Task: Attach an image of finance report.
Action: Mouse moved to (592, 69)
Screenshot: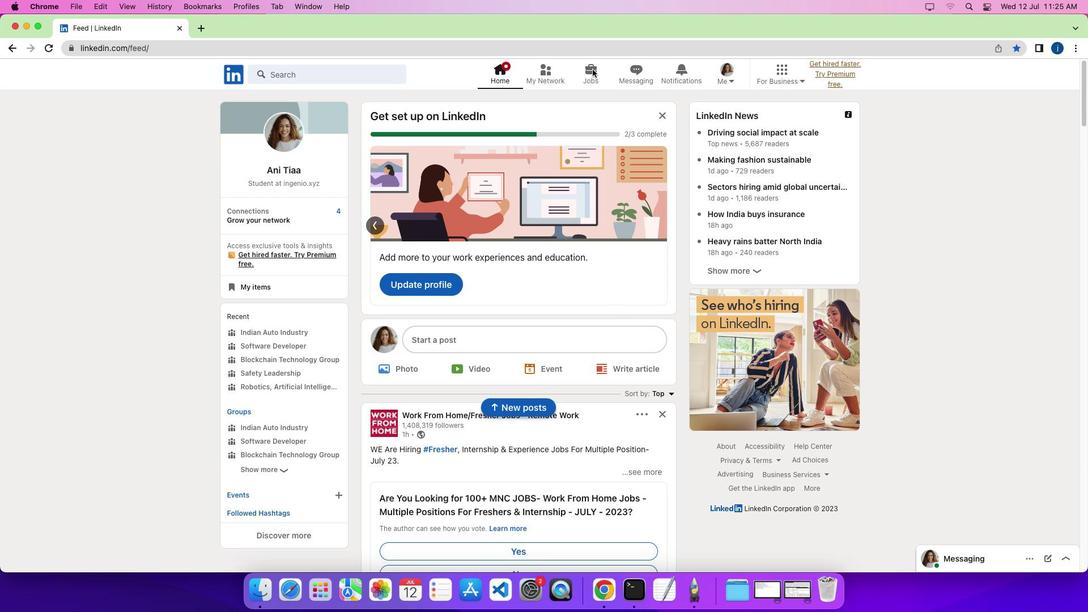
Action: Mouse pressed left at (592, 69)
Screenshot: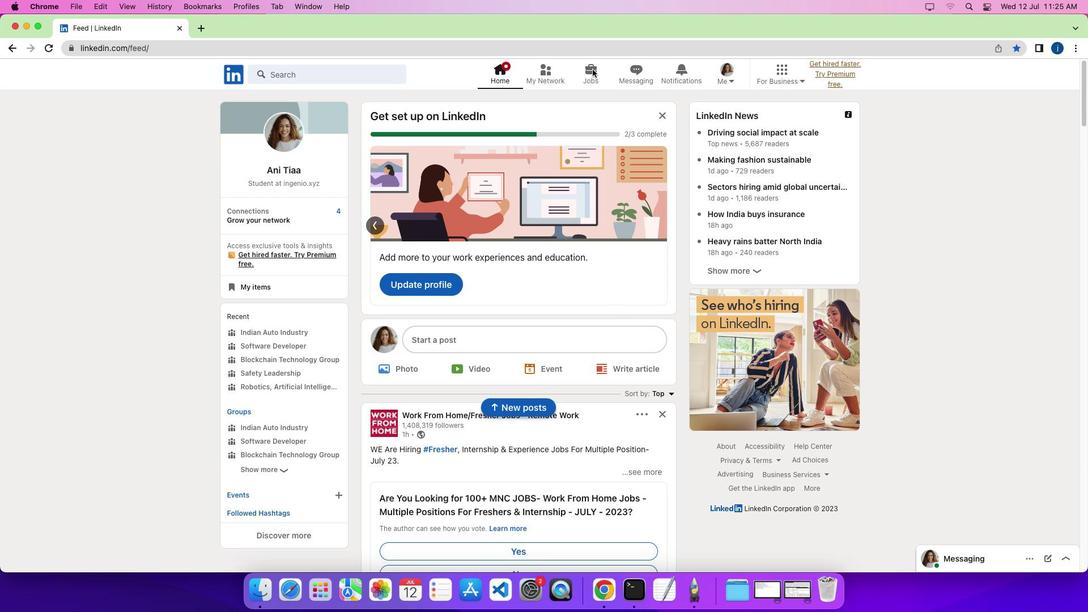 
Action: Mouse pressed left at (592, 69)
Screenshot: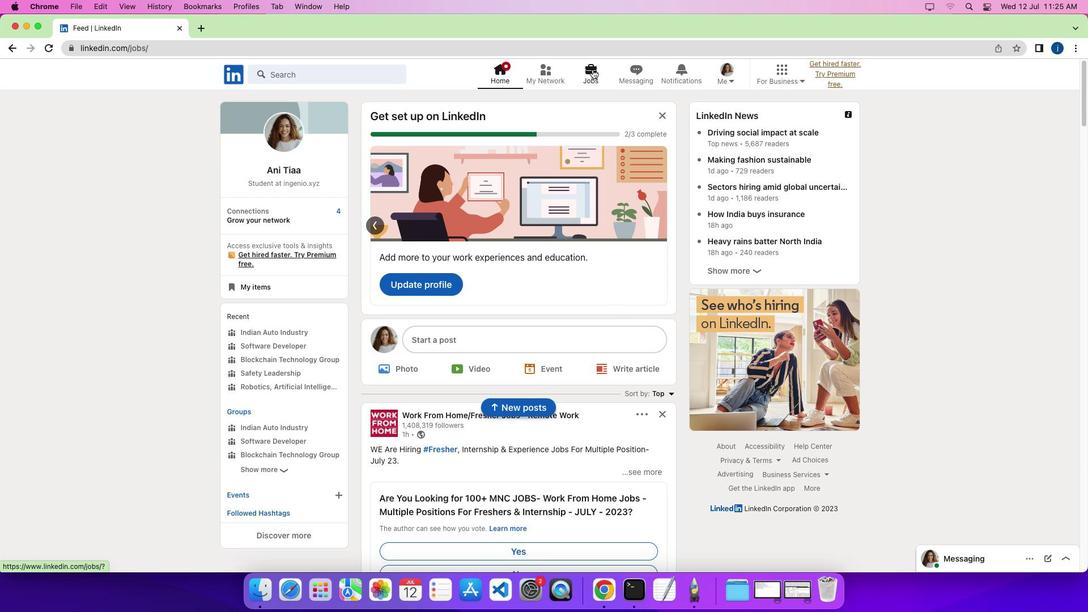 
Action: Mouse moved to (256, 312)
Screenshot: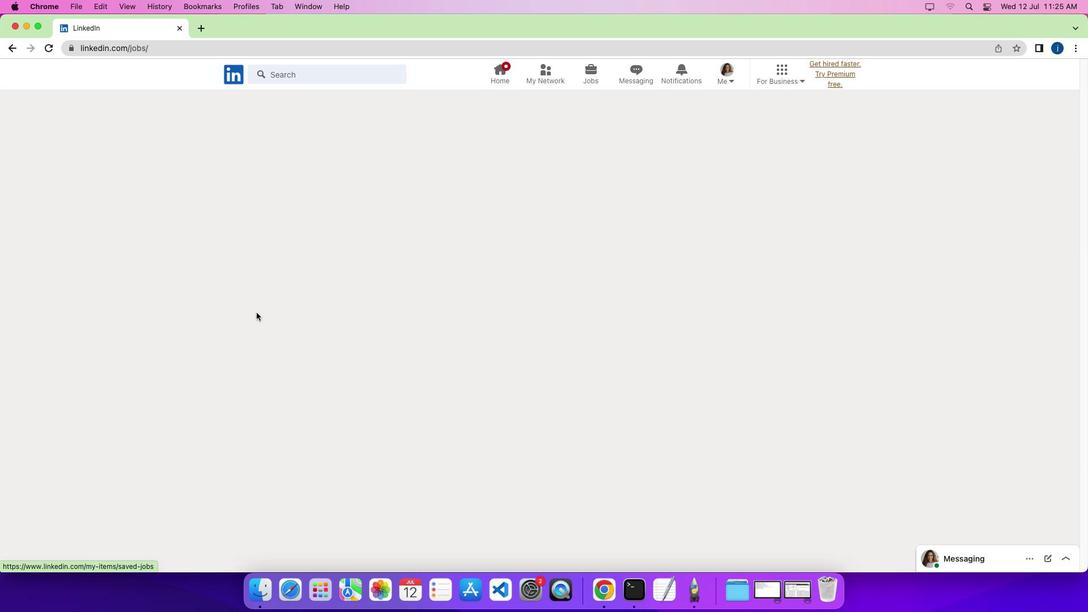 
Action: Mouse pressed left at (256, 312)
Screenshot: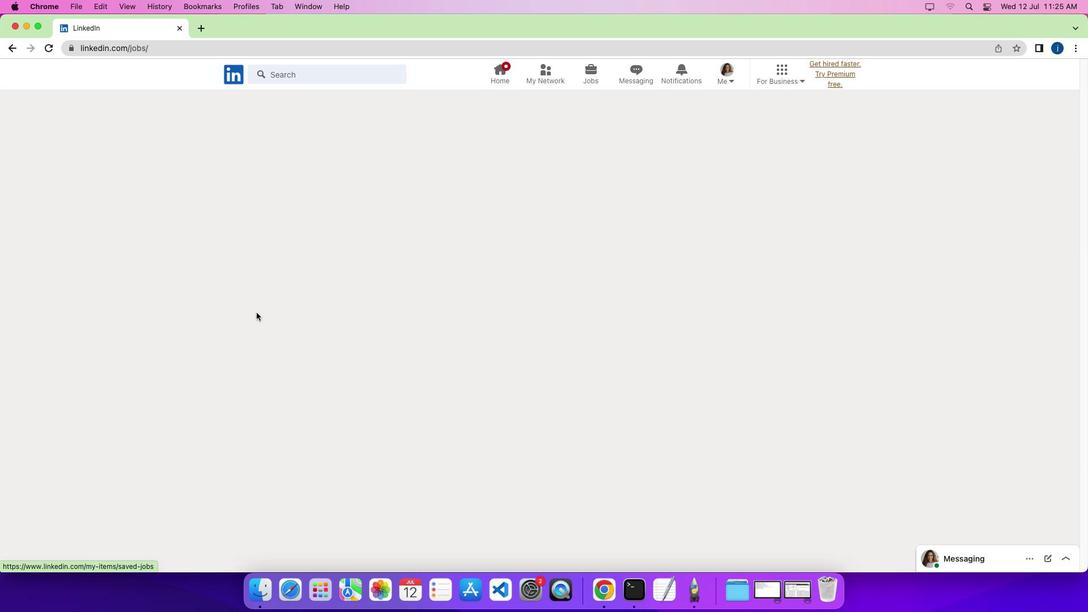 
Action: Mouse moved to (644, 175)
Screenshot: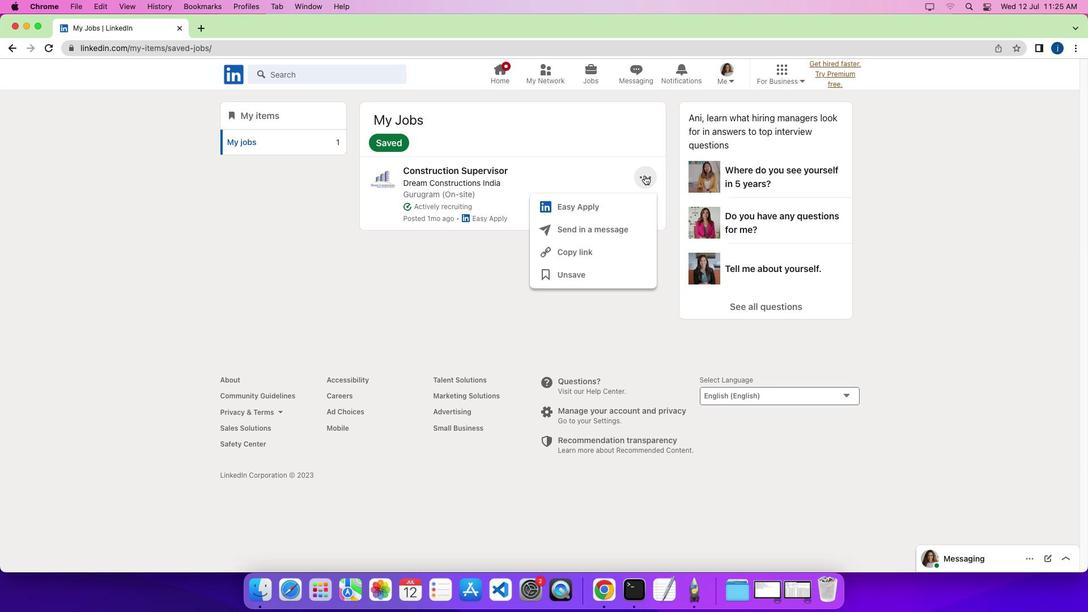 
Action: Mouse pressed left at (644, 175)
Screenshot: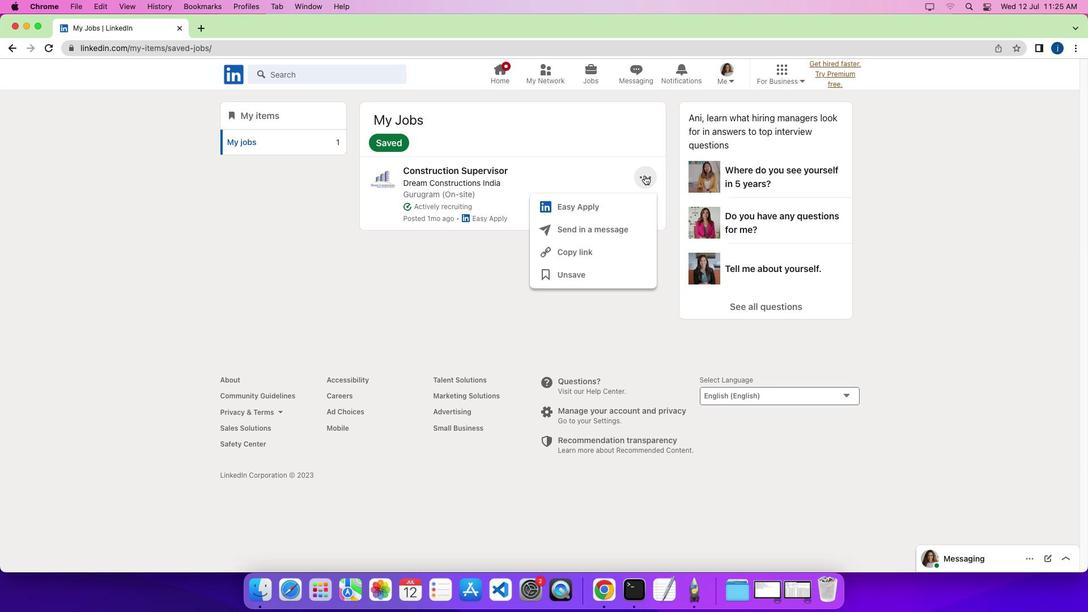 
Action: Mouse moved to (604, 230)
Screenshot: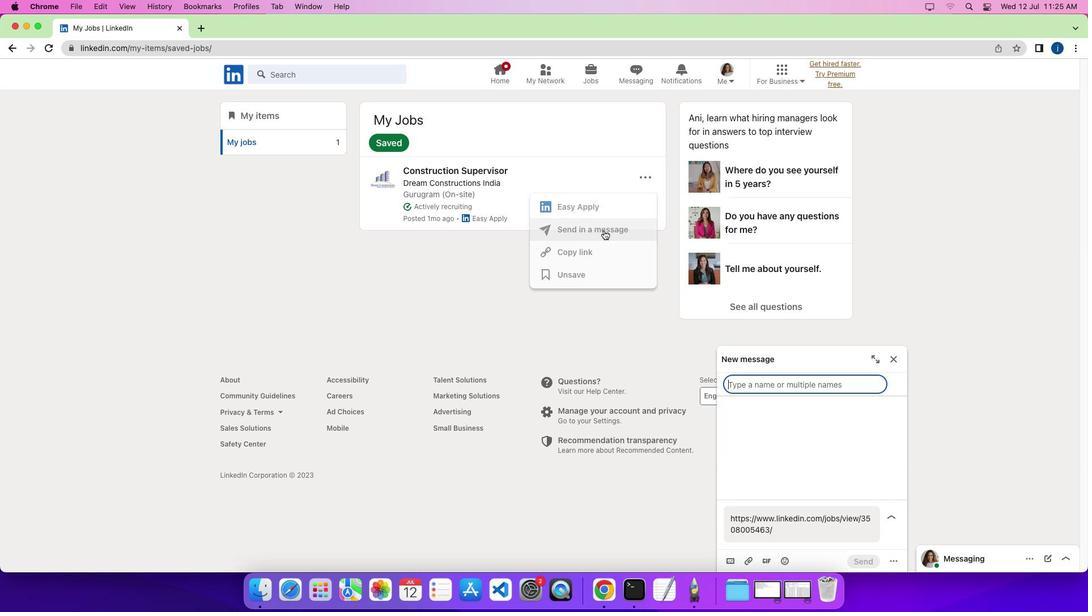 
Action: Mouse pressed left at (604, 230)
Screenshot: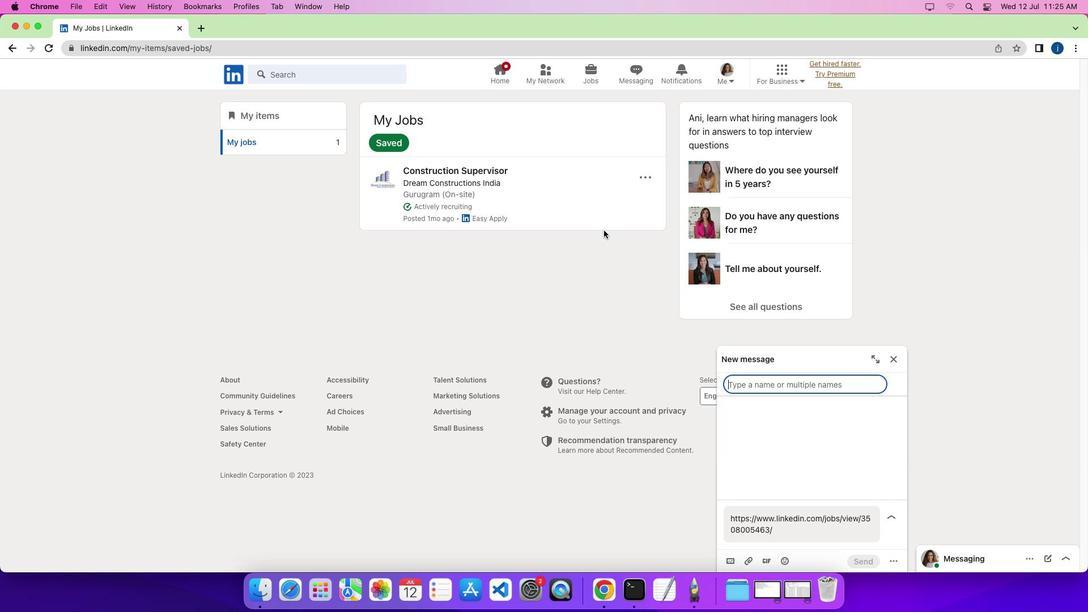 
Action: Mouse moved to (732, 561)
Screenshot: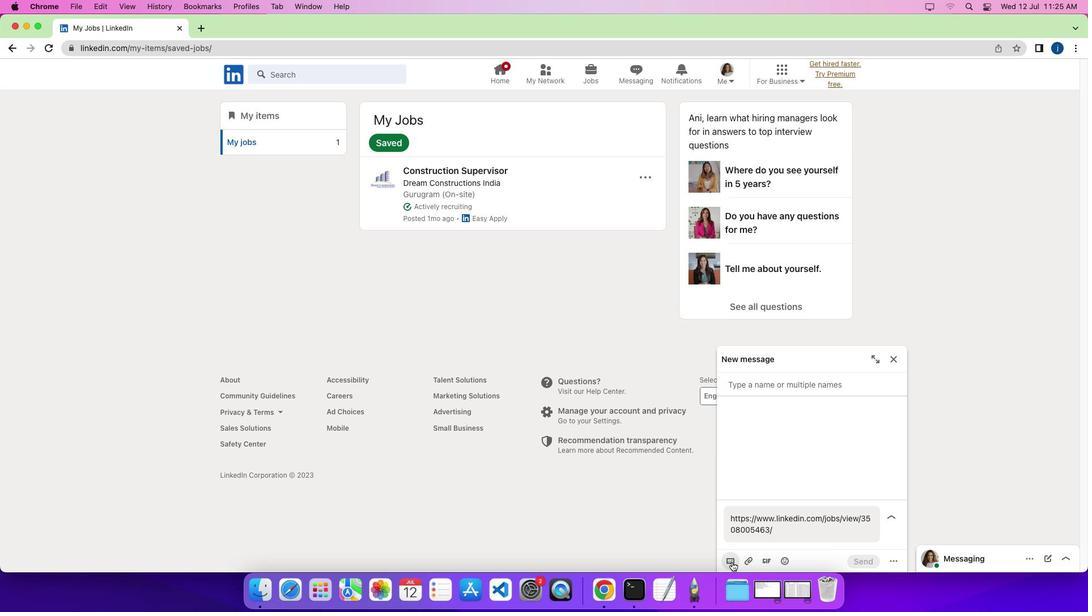 
Action: Mouse pressed left at (732, 561)
Screenshot: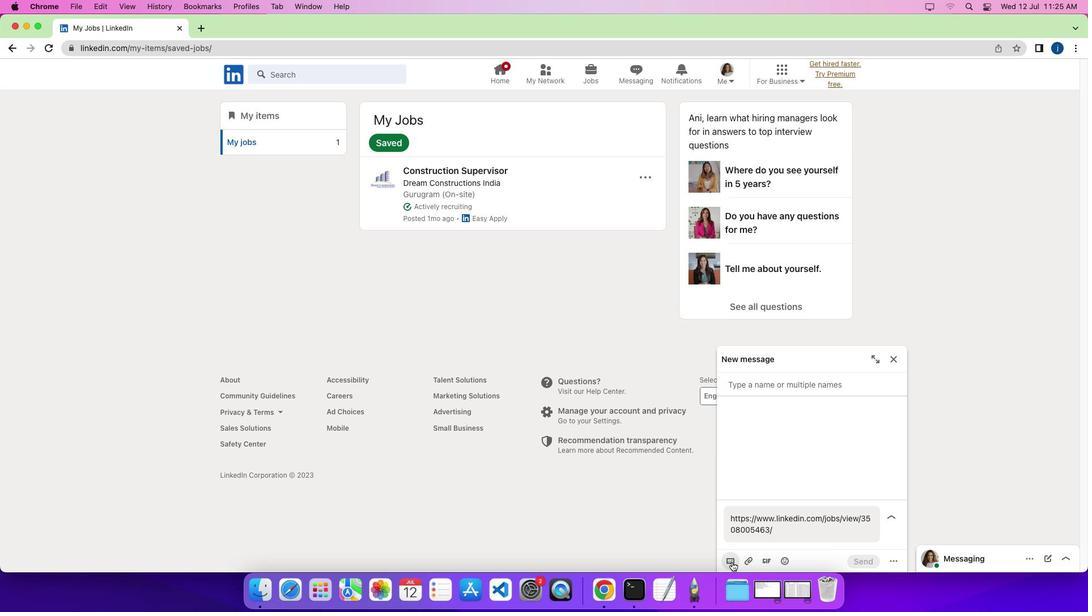 
Action: Mouse moved to (366, 225)
Screenshot: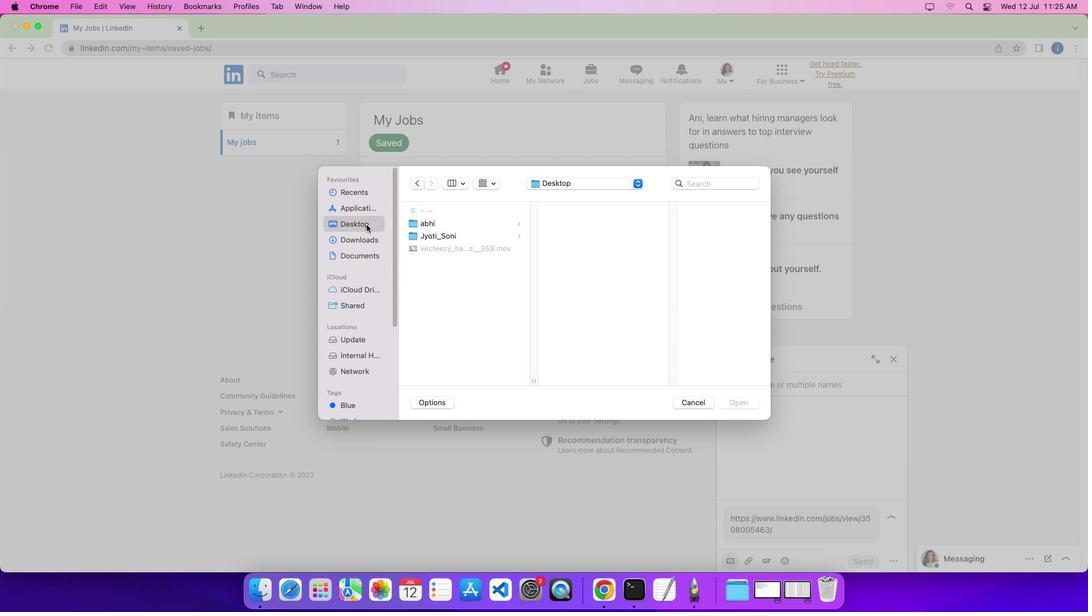 
Action: Mouse pressed left at (366, 225)
Screenshot: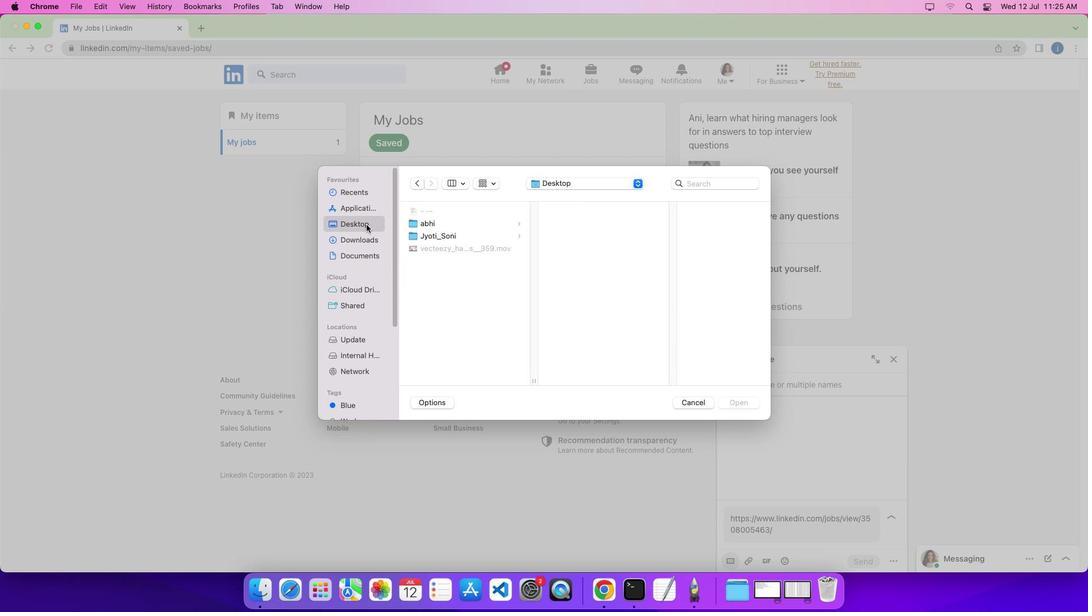
Action: Mouse pressed left at (366, 225)
Screenshot: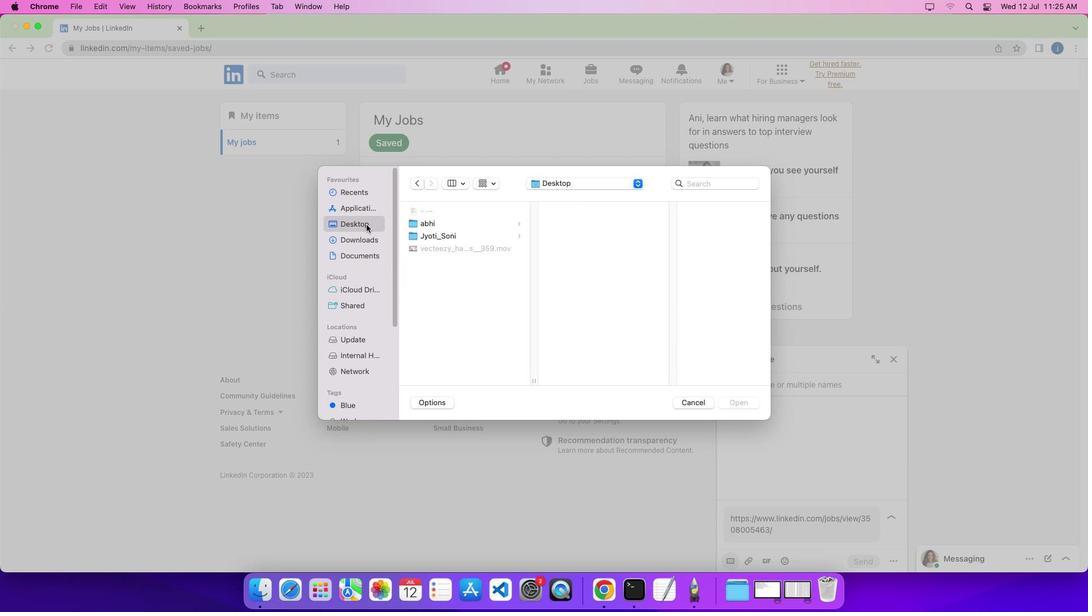 
Action: Mouse moved to (368, 241)
Screenshot: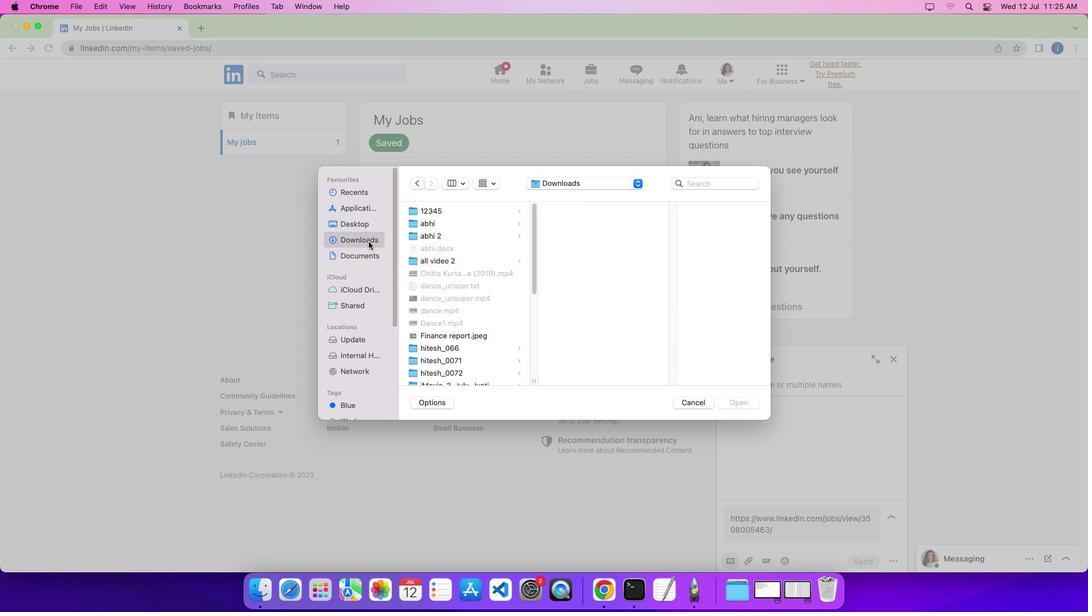 
Action: Mouse pressed left at (368, 241)
Screenshot: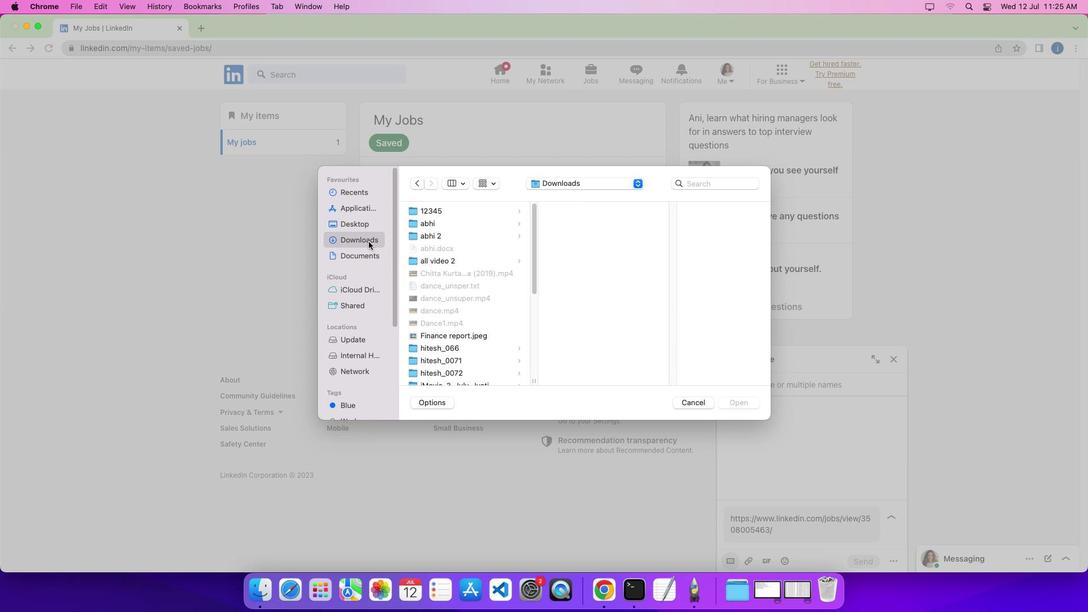 
Action: Mouse moved to (479, 338)
Screenshot: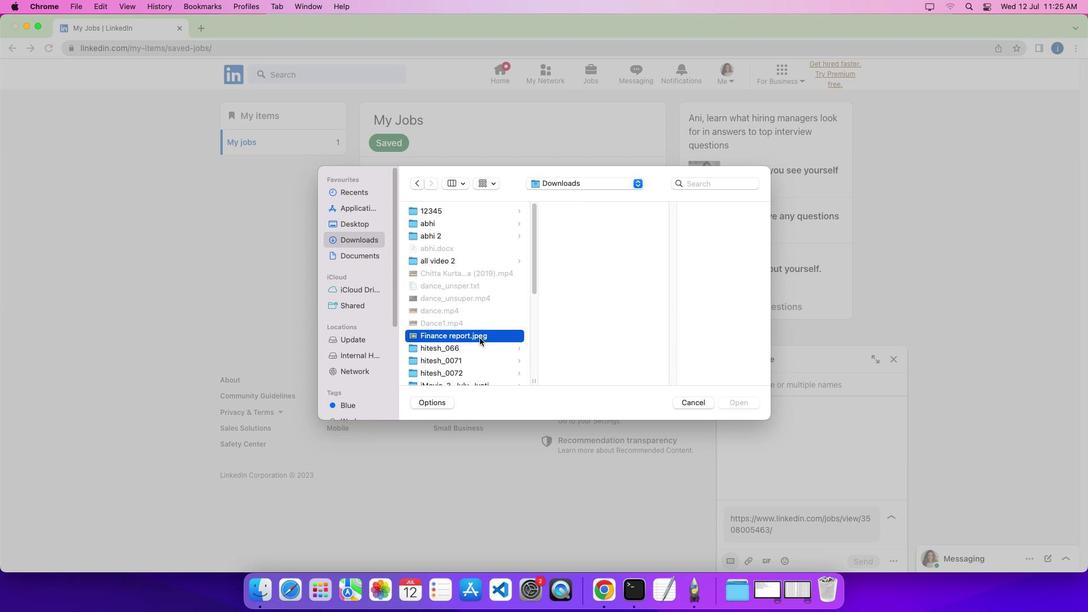 
Action: Mouse pressed left at (479, 338)
Screenshot: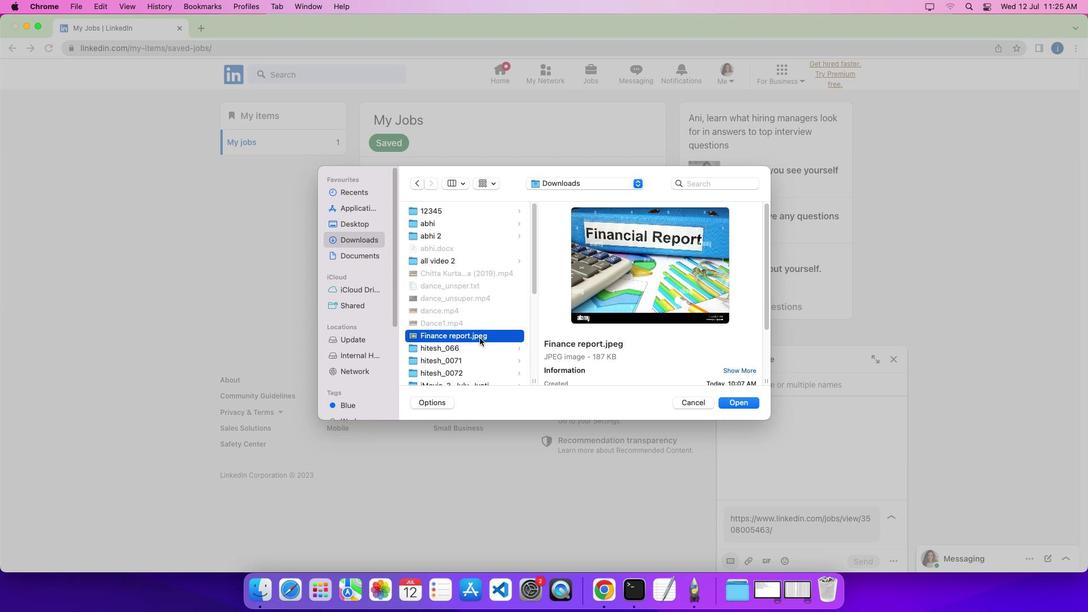 
Action: Mouse moved to (735, 404)
Screenshot: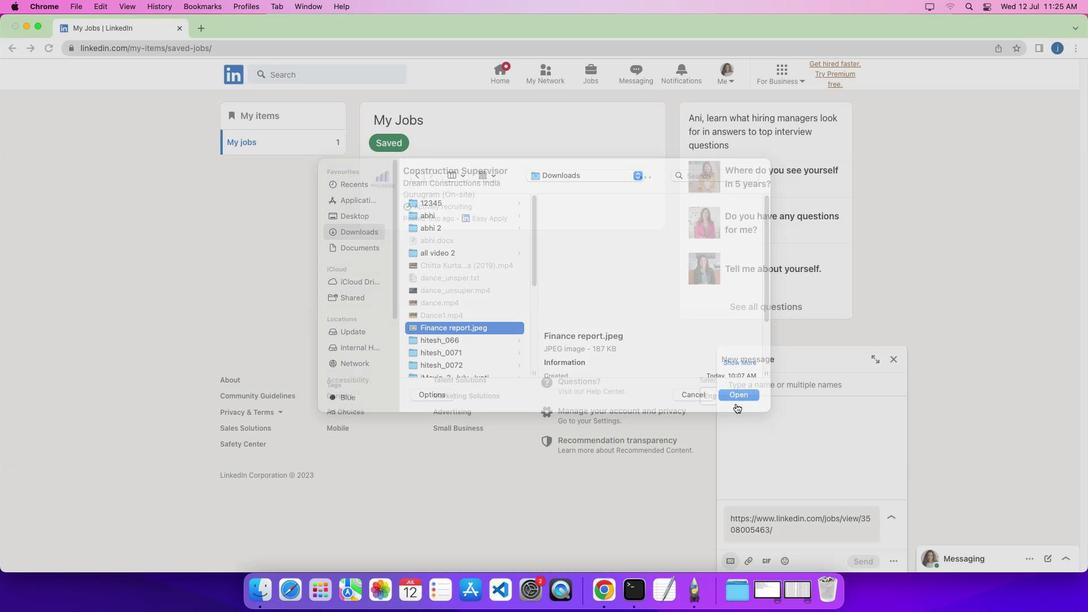 
Action: Mouse pressed left at (735, 404)
Screenshot: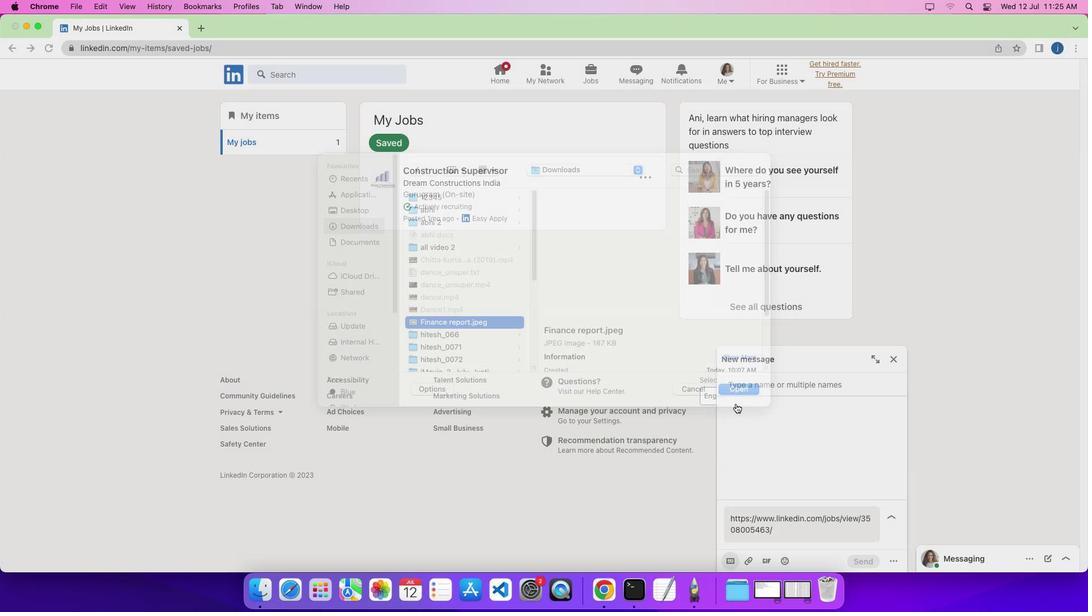 
Action: Mouse moved to (785, 430)
Screenshot: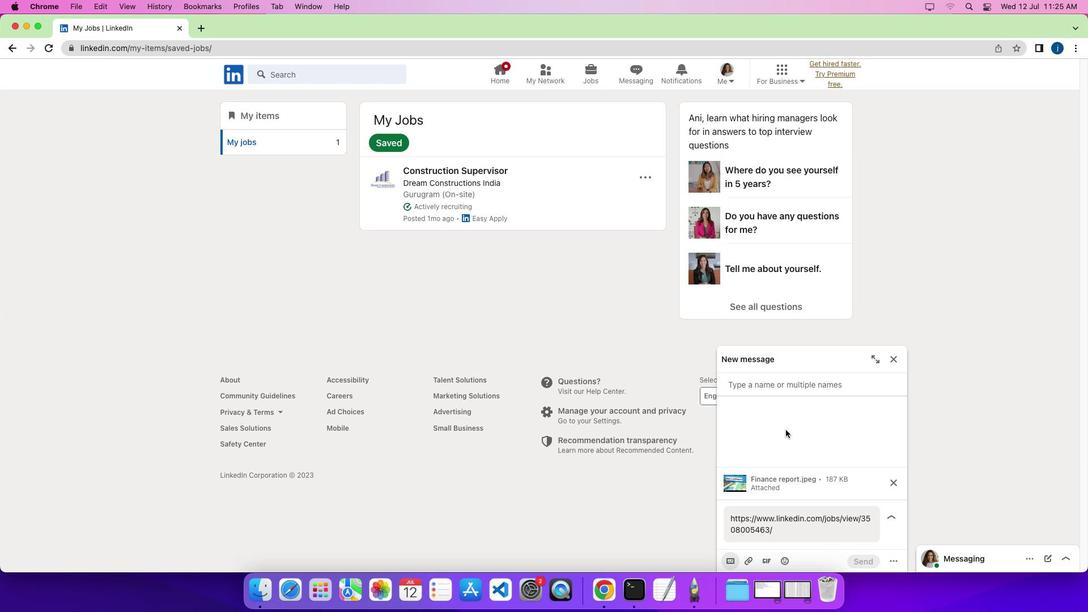 
